 Task: Unblock the blocked account.
Action: Mouse moved to (806, 87)
Screenshot: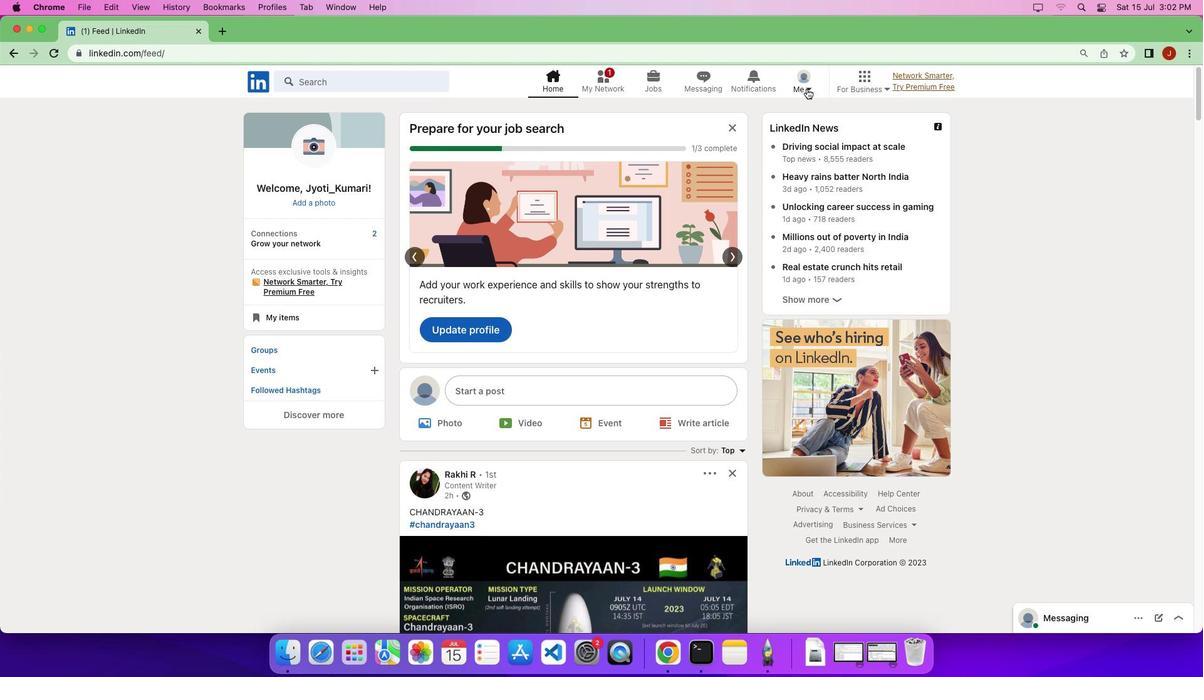 
Action: Mouse pressed left at (806, 87)
Screenshot: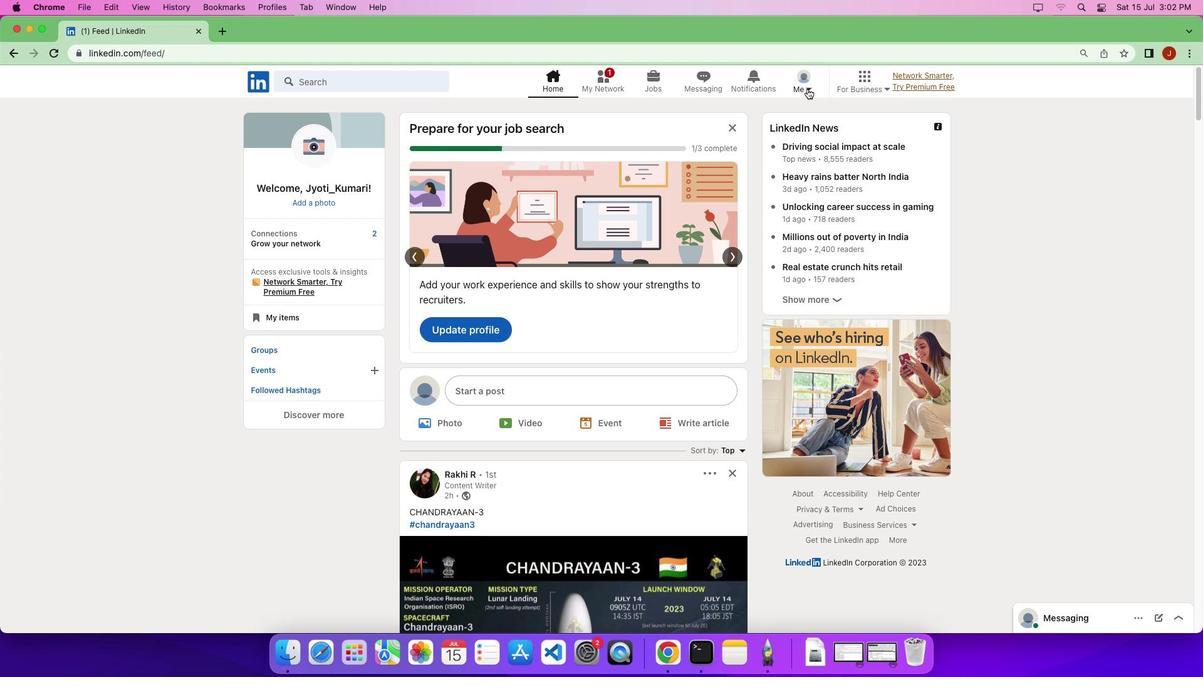 
Action: Mouse pressed left at (806, 87)
Screenshot: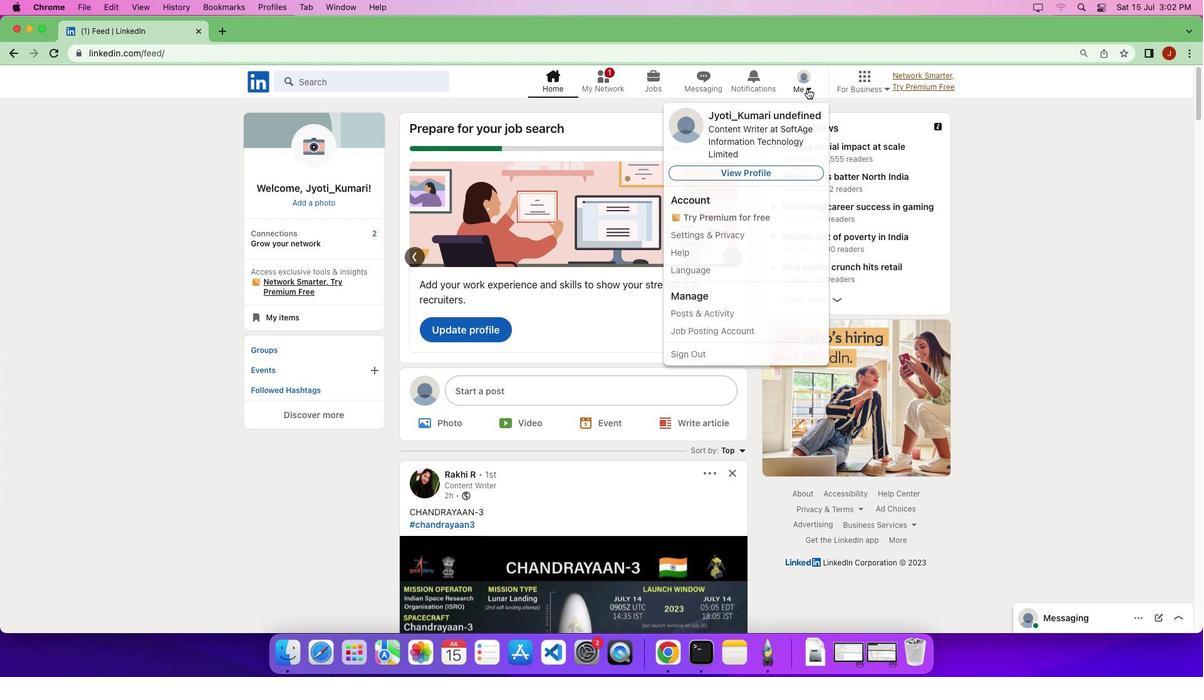 
Action: Mouse moved to (807, 89)
Screenshot: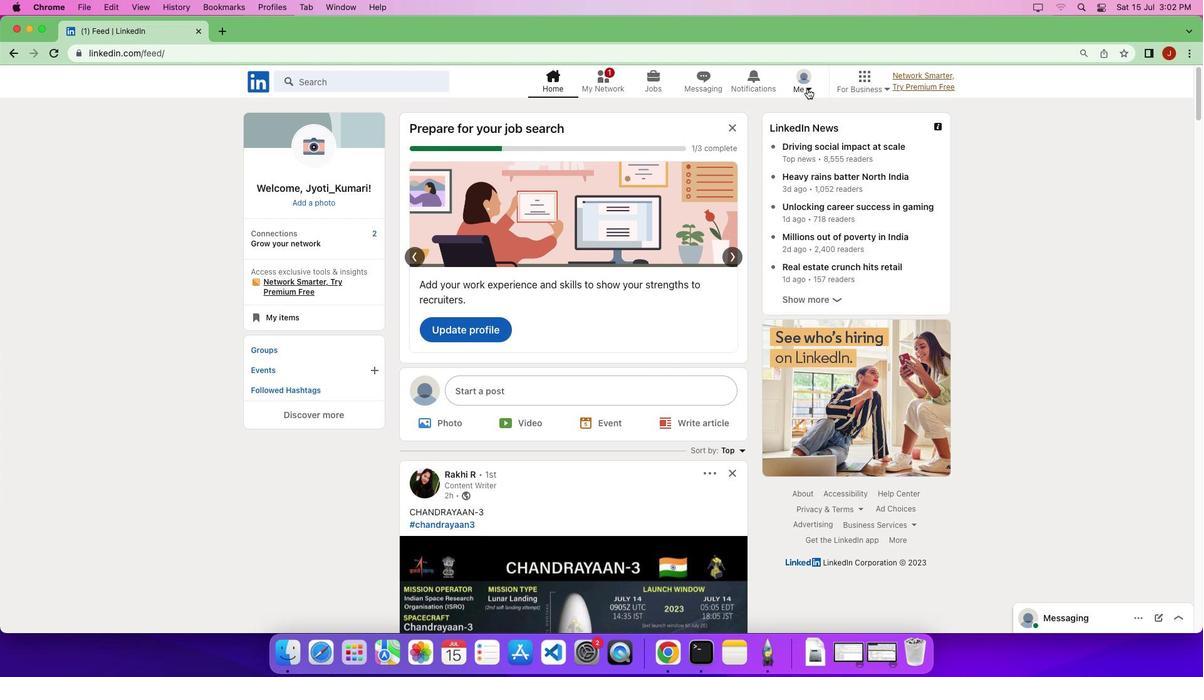 
Action: Mouse pressed left at (807, 89)
Screenshot: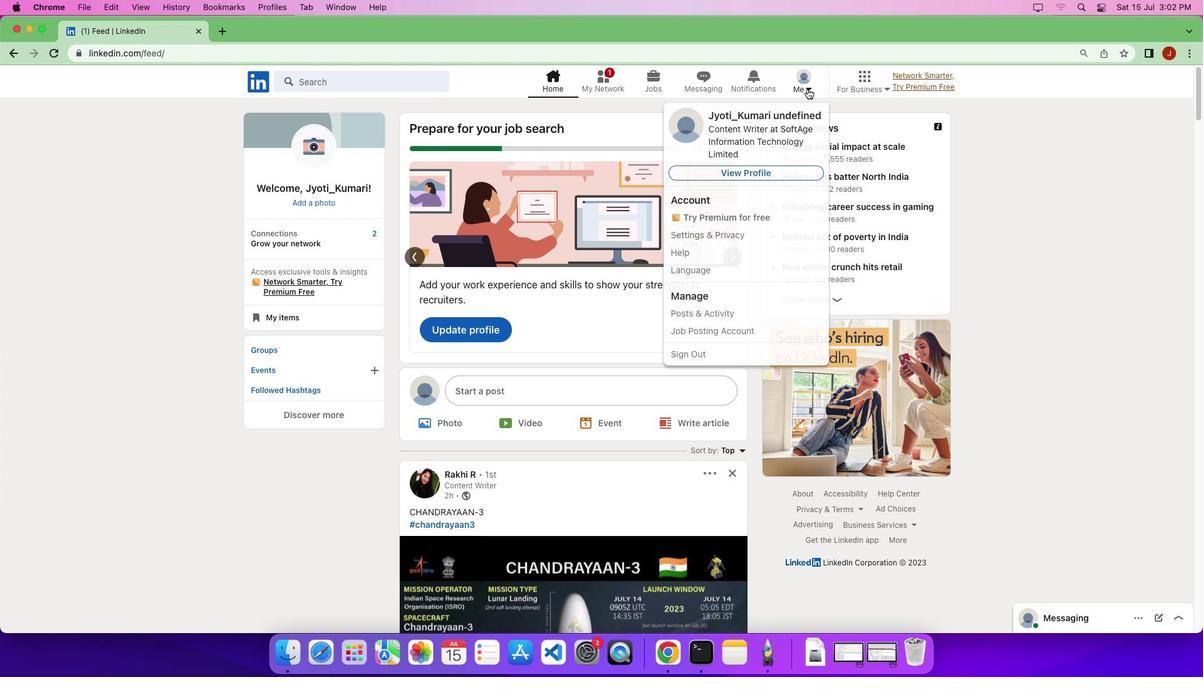 
Action: Mouse moved to (719, 233)
Screenshot: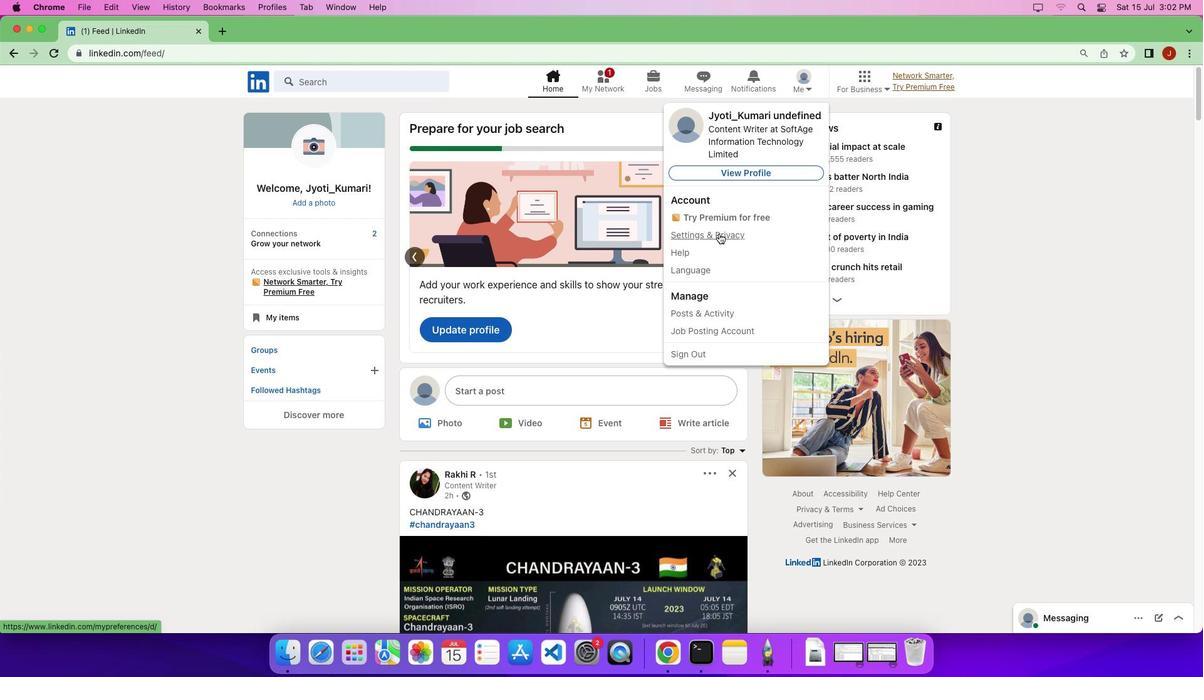 
Action: Mouse pressed left at (719, 233)
Screenshot: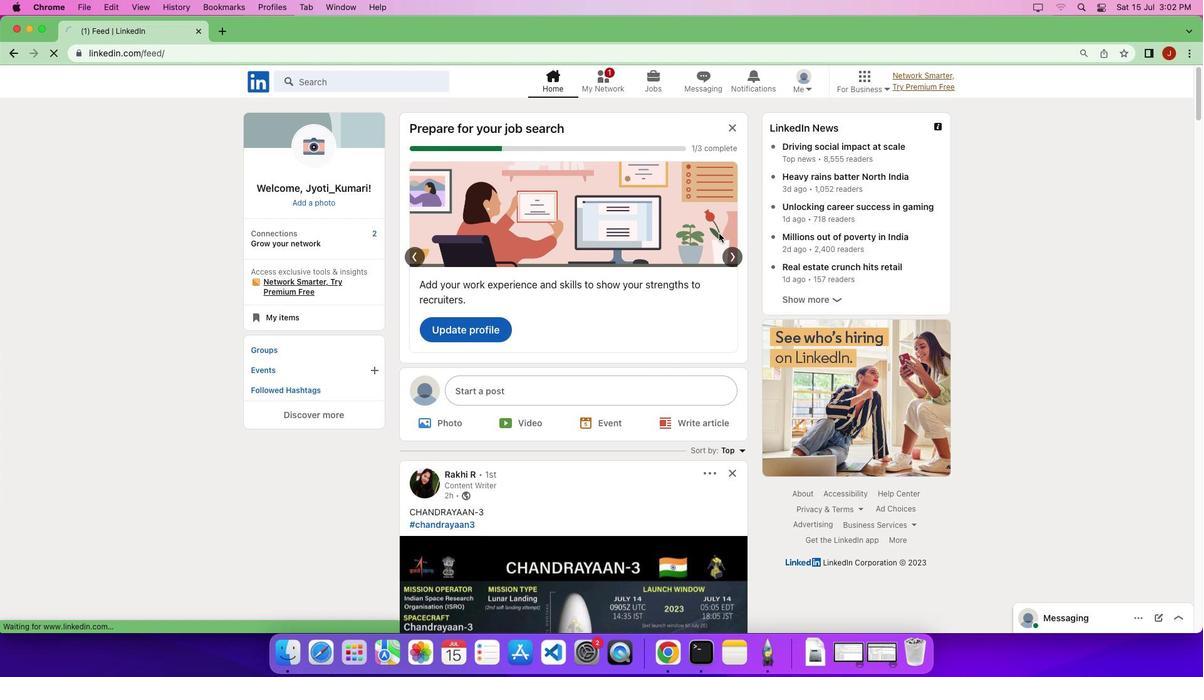 
Action: Mouse moved to (83, 265)
Screenshot: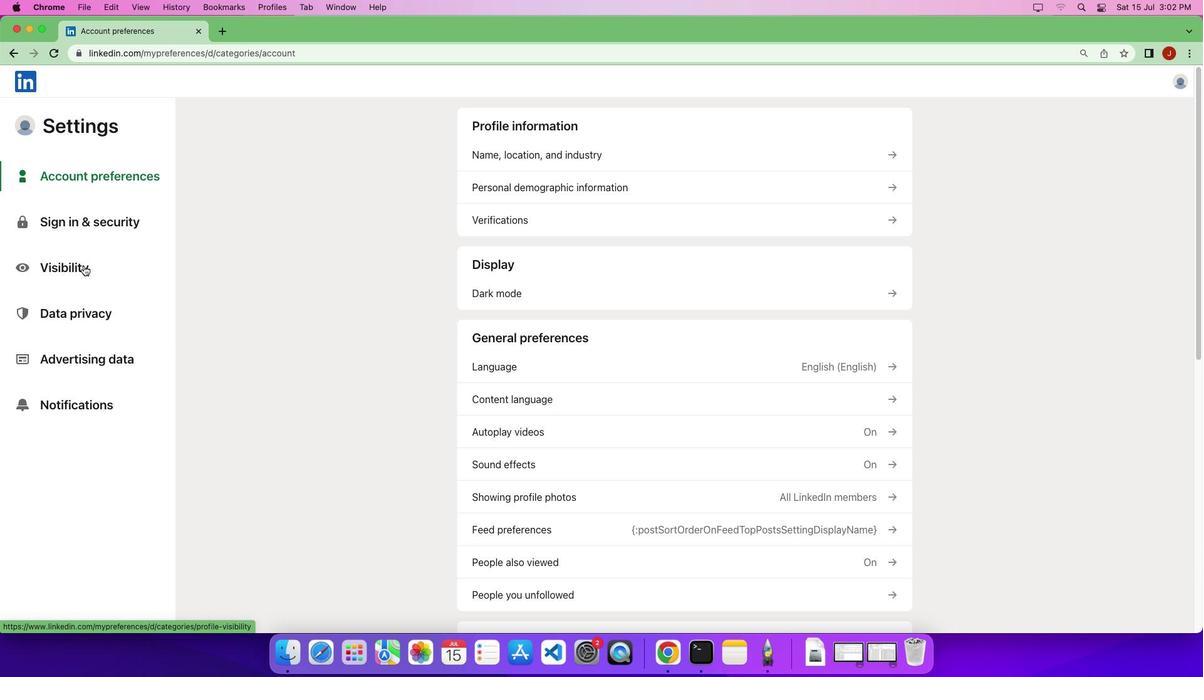 
Action: Mouse pressed left at (83, 265)
Screenshot: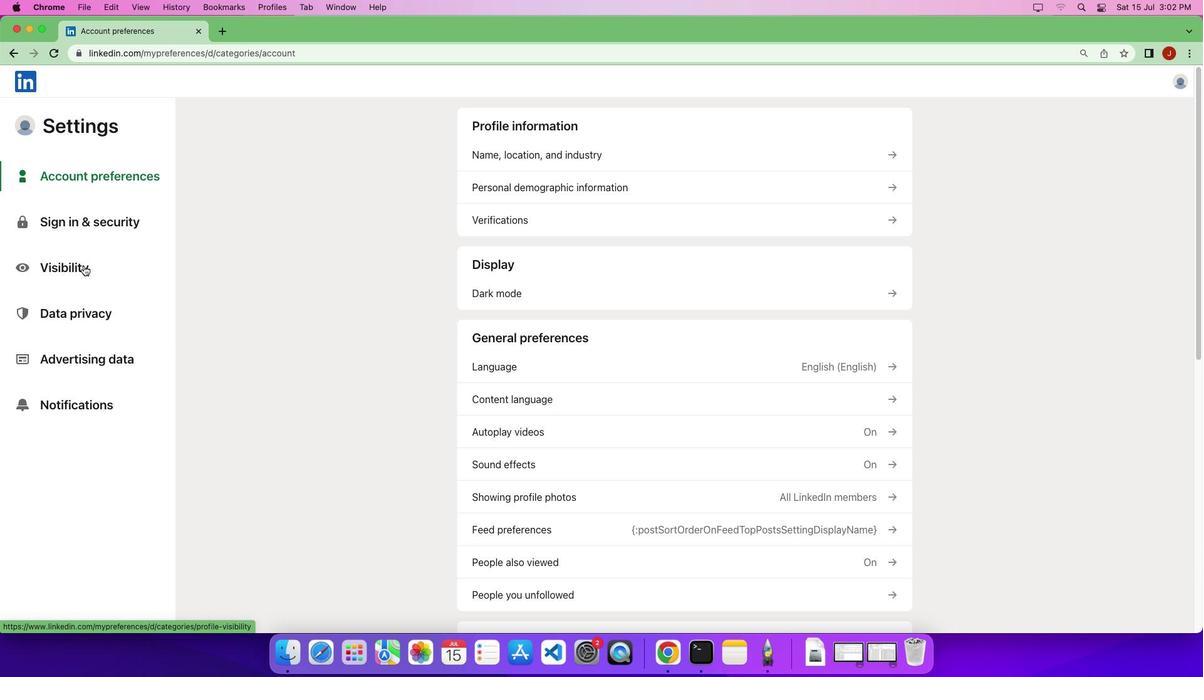
Action: Mouse pressed left at (83, 265)
Screenshot: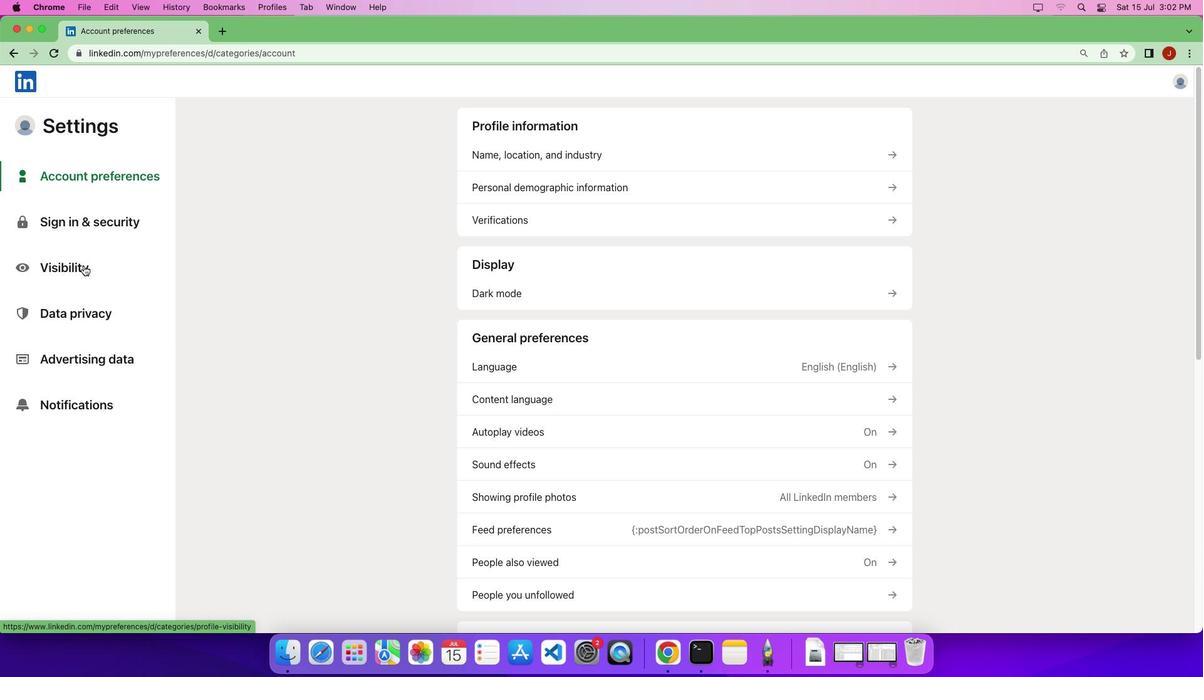 
Action: Mouse moved to (887, 478)
Screenshot: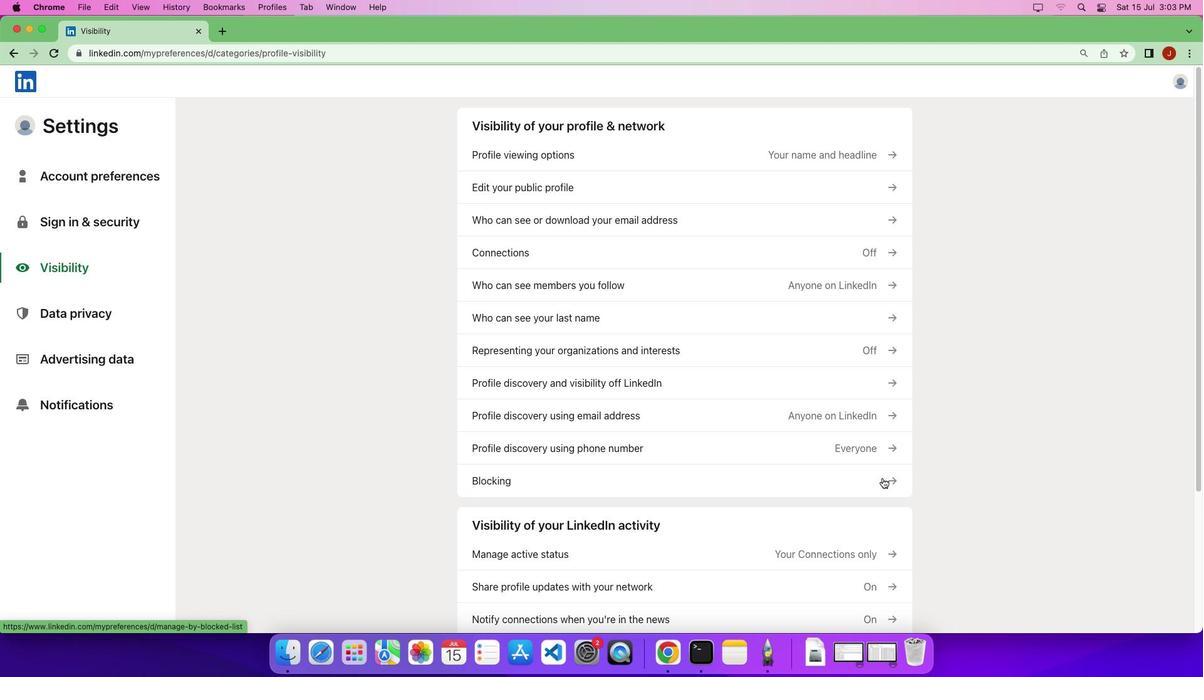 
Action: Mouse pressed left at (887, 478)
Screenshot: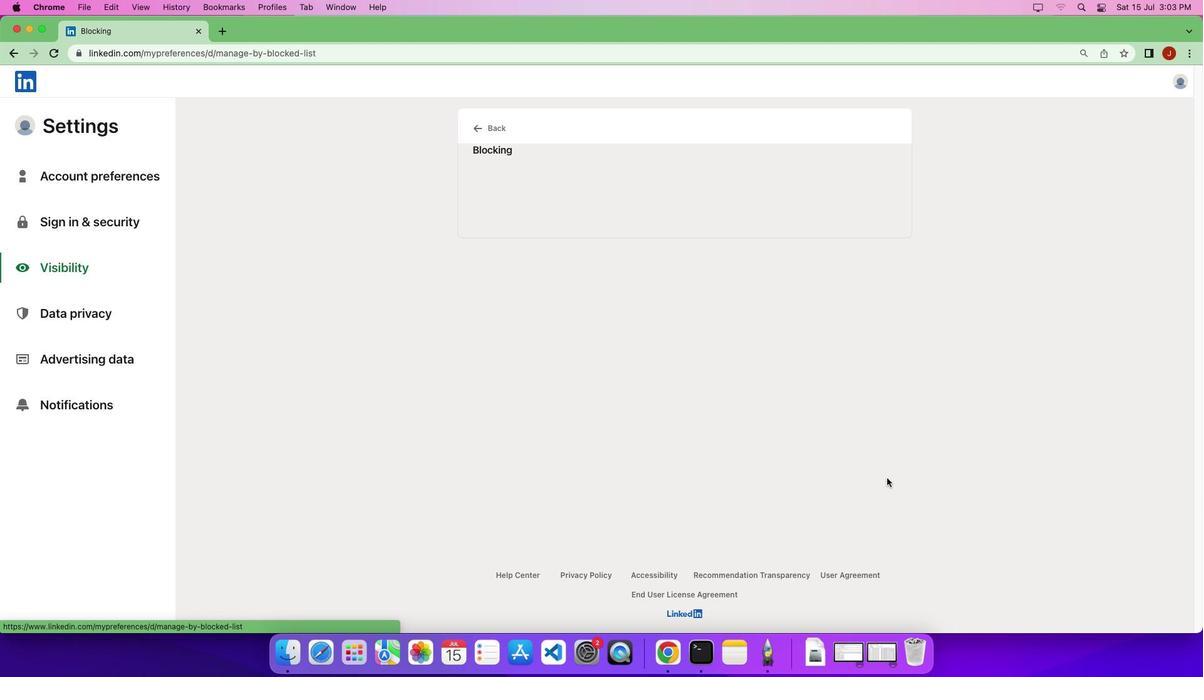 
Action: Mouse moved to (860, 194)
Screenshot: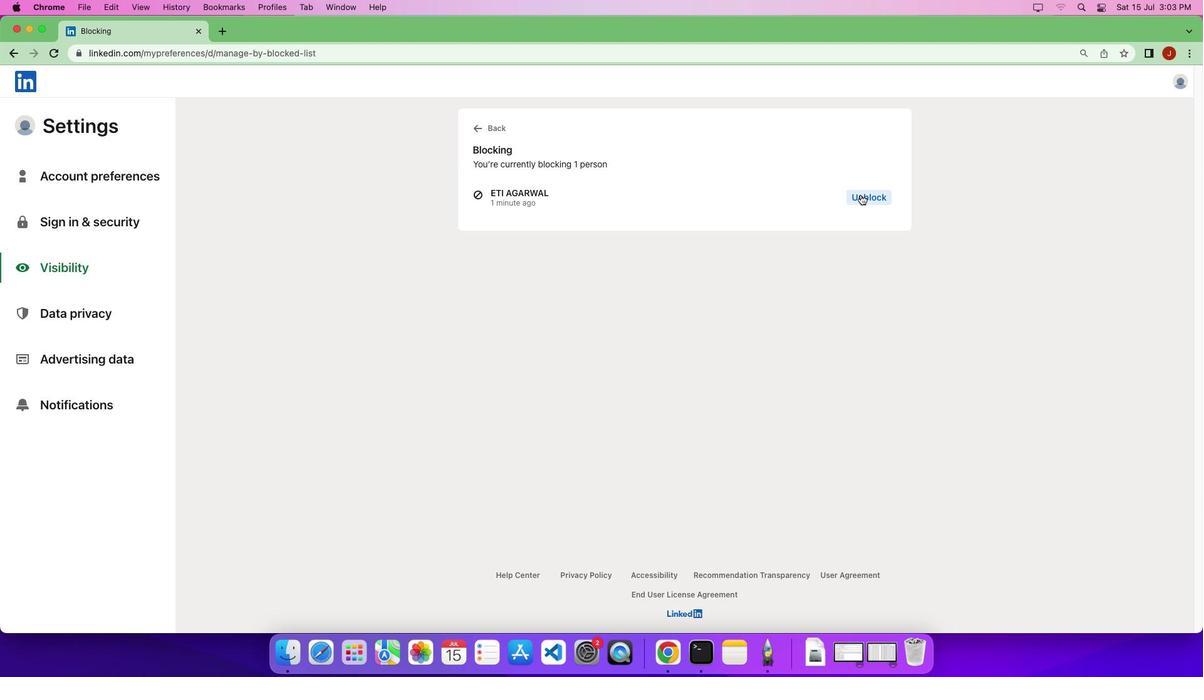 
Action: Mouse pressed left at (860, 194)
Screenshot: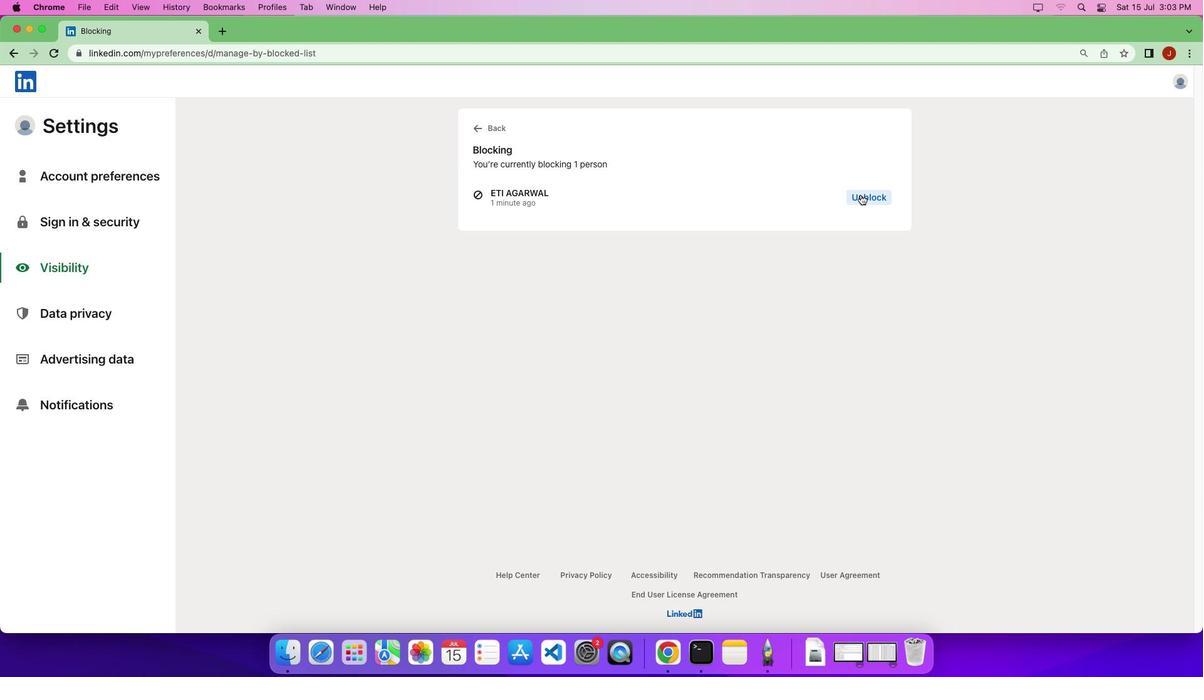 
Action: Mouse moved to (779, 393)
Screenshot: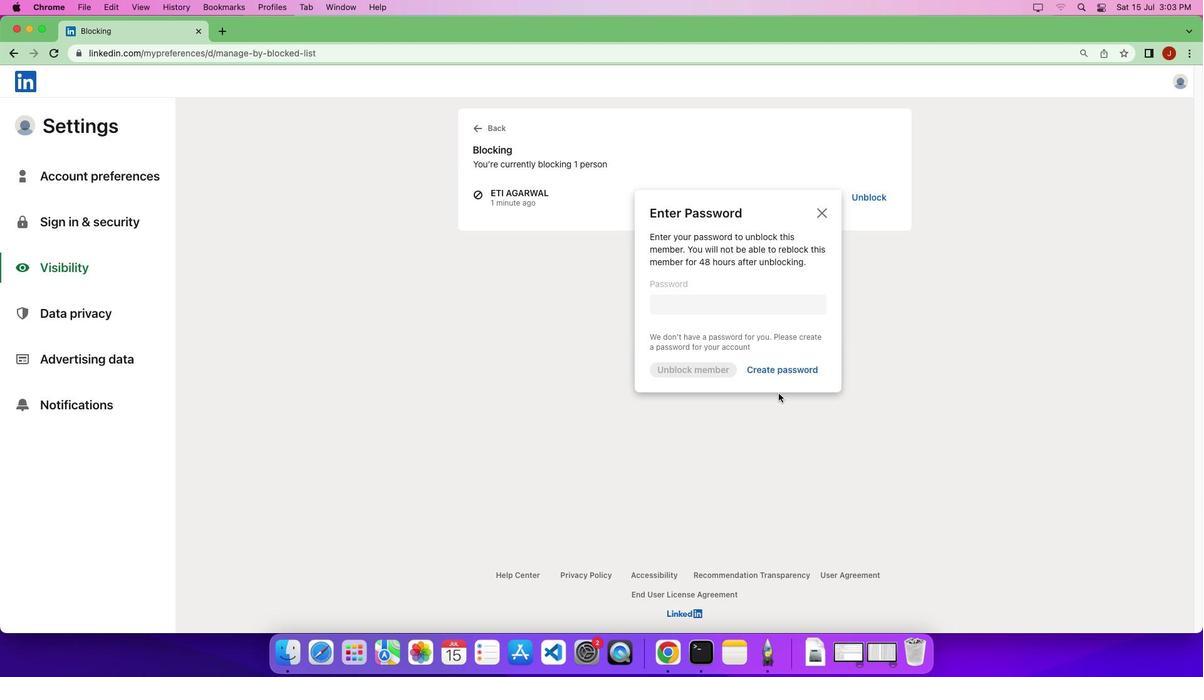 
